 Task: Add the task  Upgrade and migrate company email systems to a cloud-based solution to the section Agile Archers in the project AgileBridge and add a Due Date to the respective task as 2024/02/24
Action: Mouse moved to (523, 389)
Screenshot: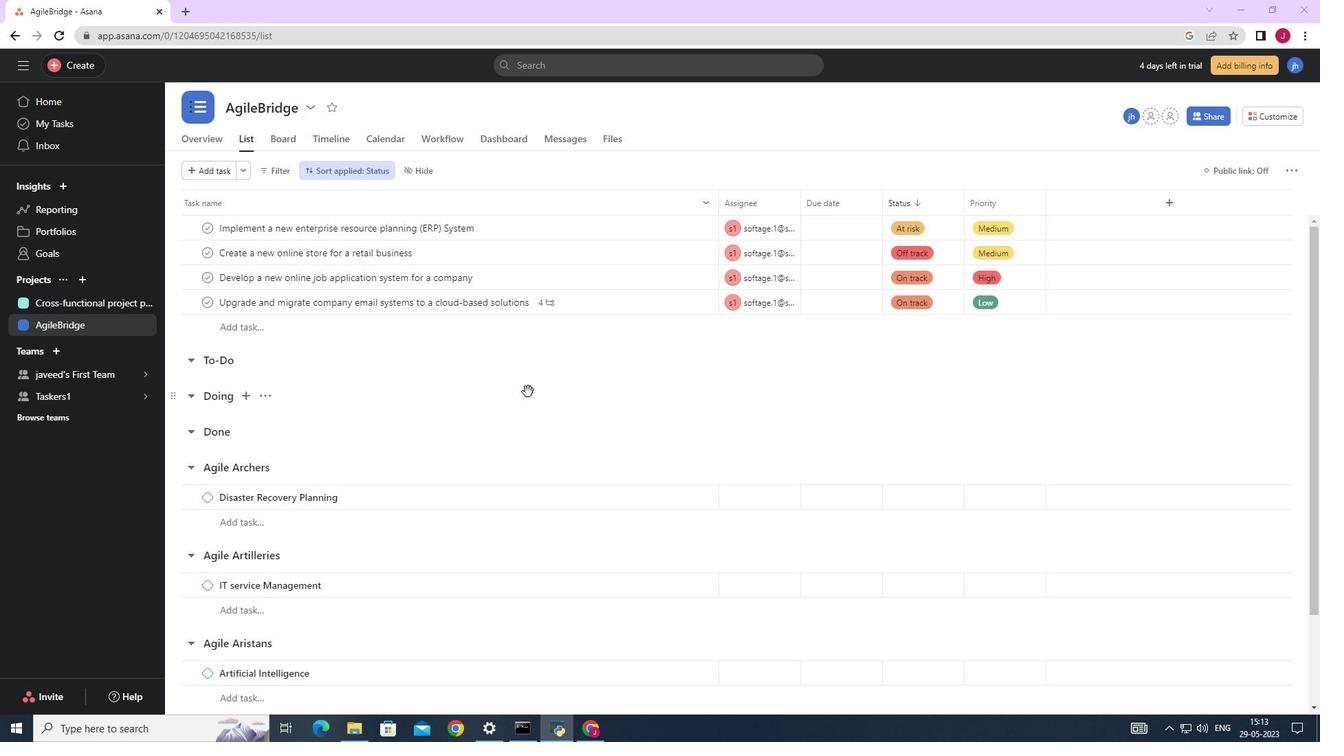 
Action: Mouse scrolled (523, 389) with delta (0, 0)
Screenshot: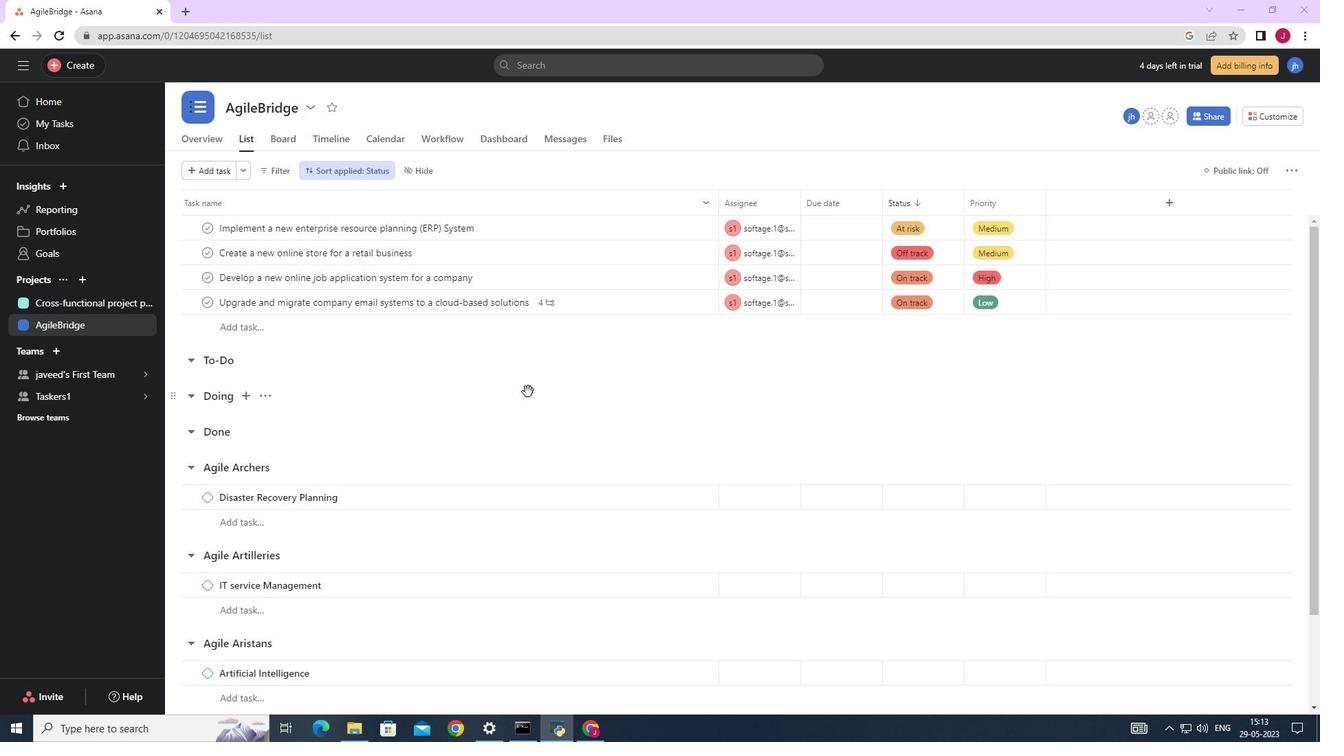 
Action: Mouse scrolled (523, 389) with delta (0, 0)
Screenshot: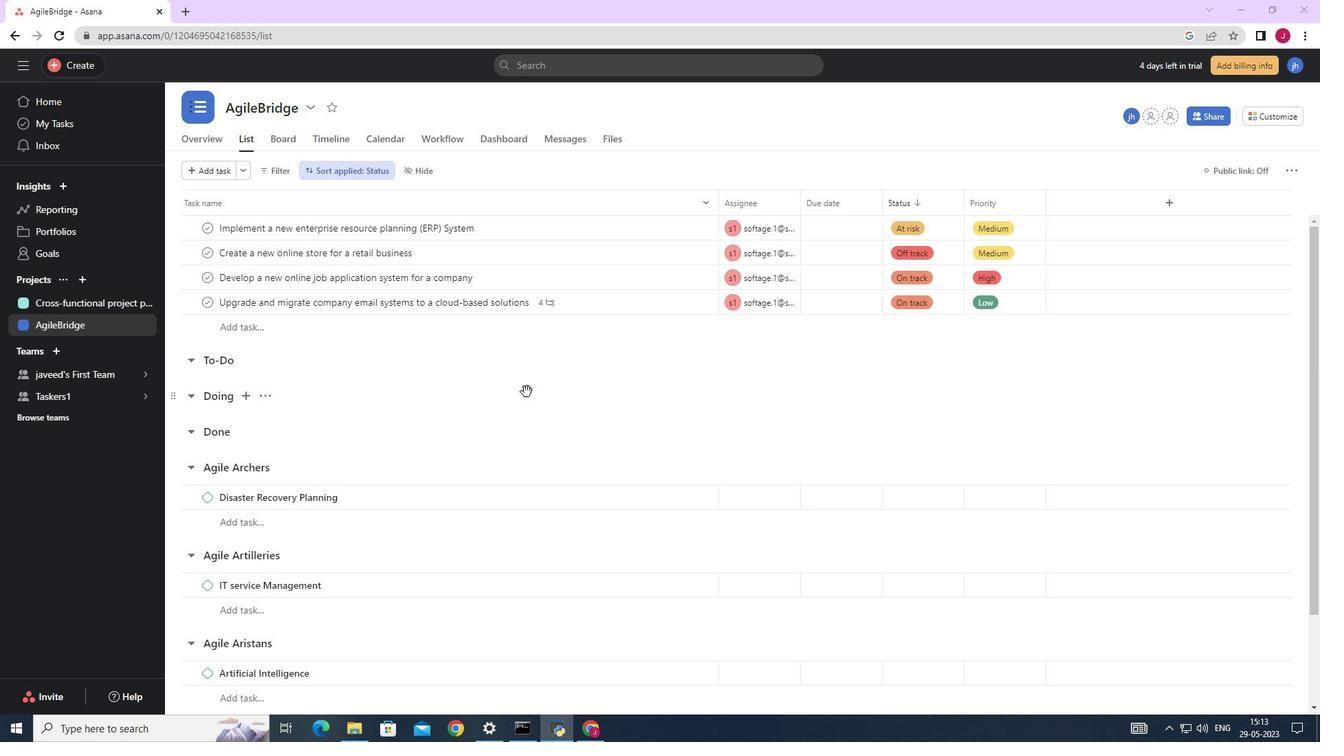 
Action: Mouse moved to (681, 300)
Screenshot: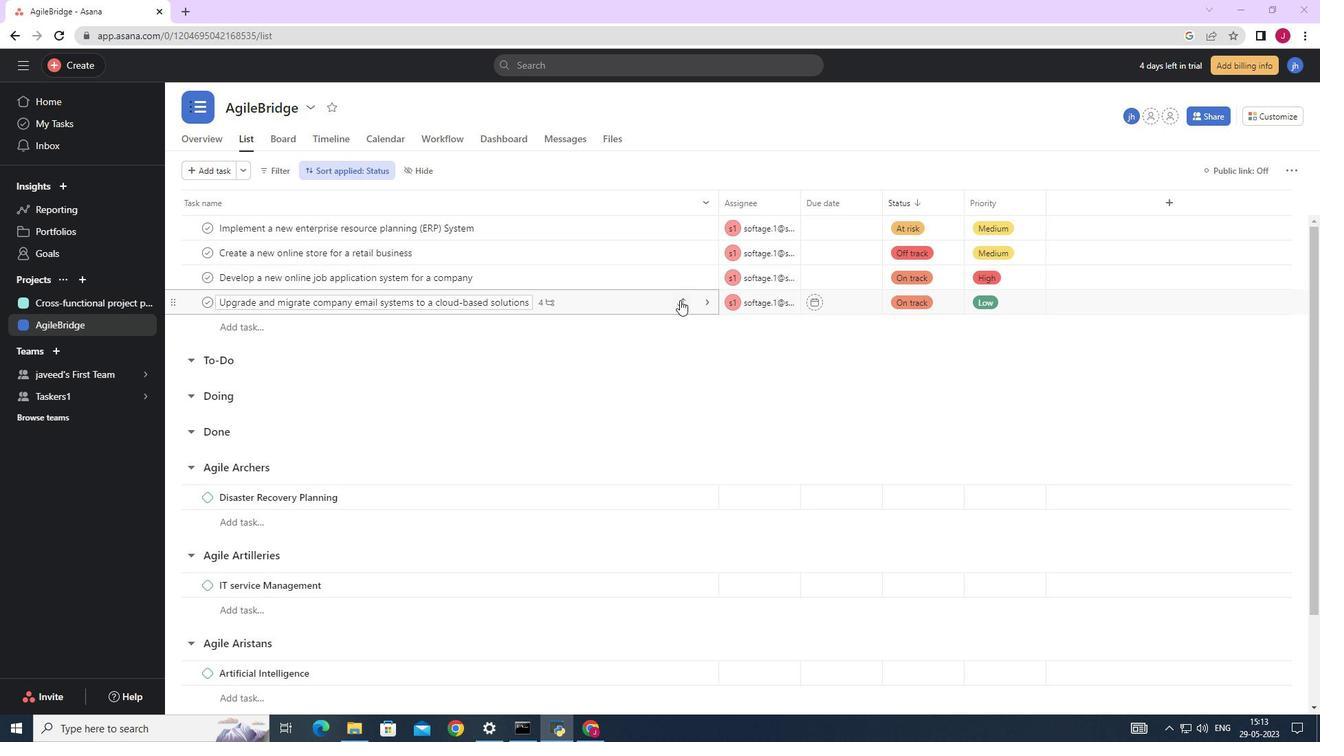 
Action: Mouse pressed left at (681, 300)
Screenshot: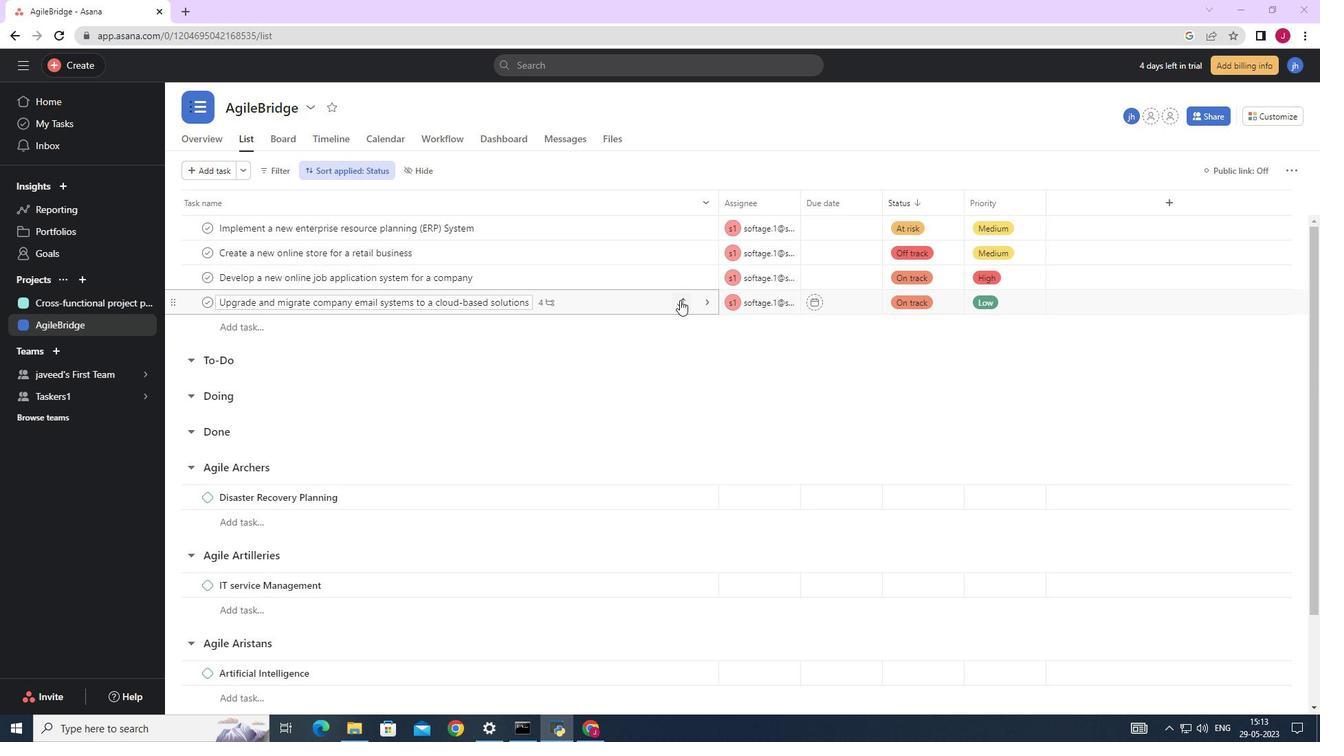 
Action: Mouse moved to (638, 455)
Screenshot: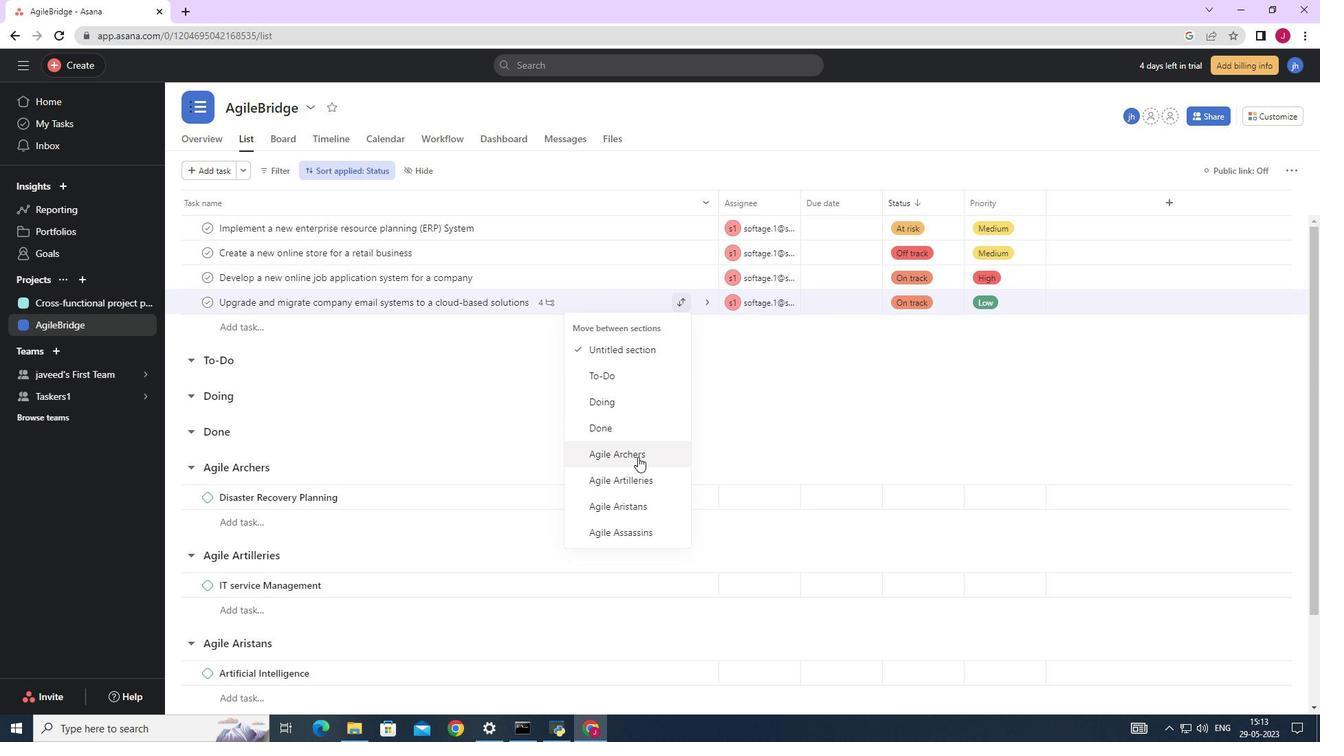 
Action: Mouse pressed left at (638, 455)
Screenshot: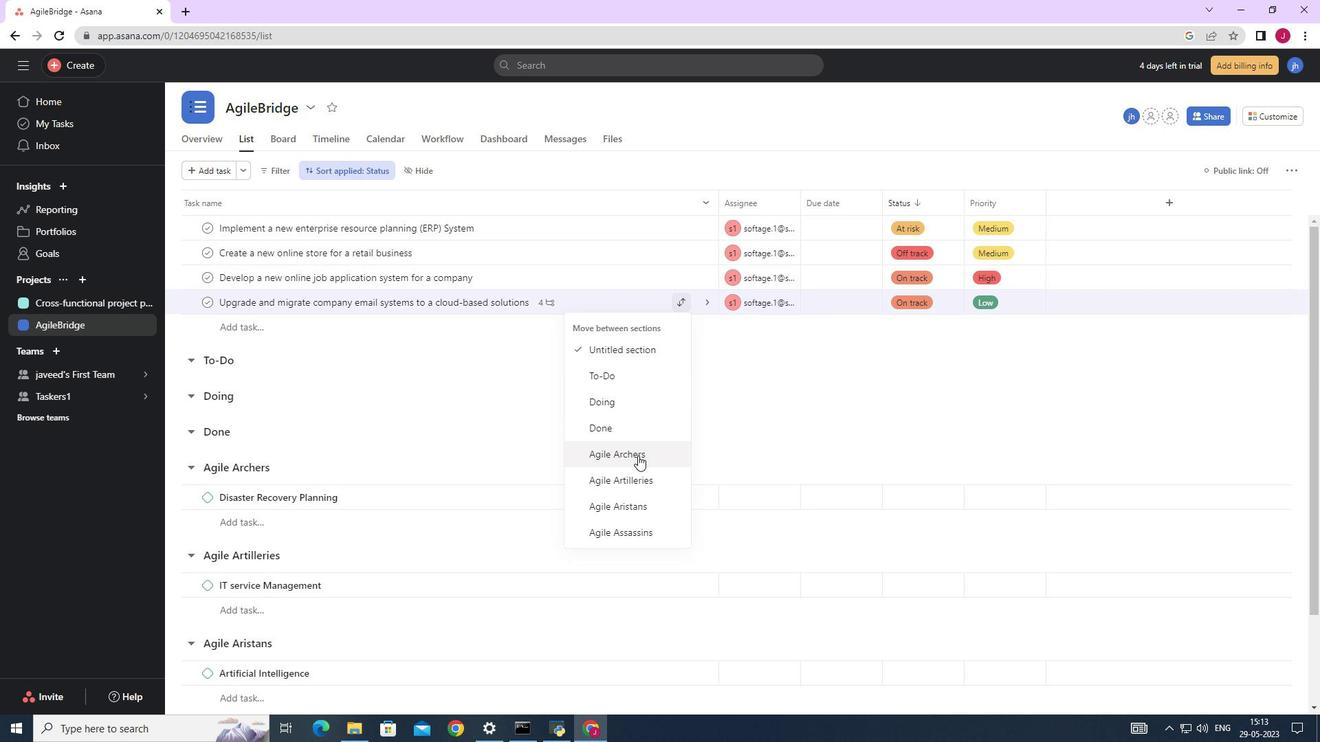 
Action: Mouse moved to (852, 473)
Screenshot: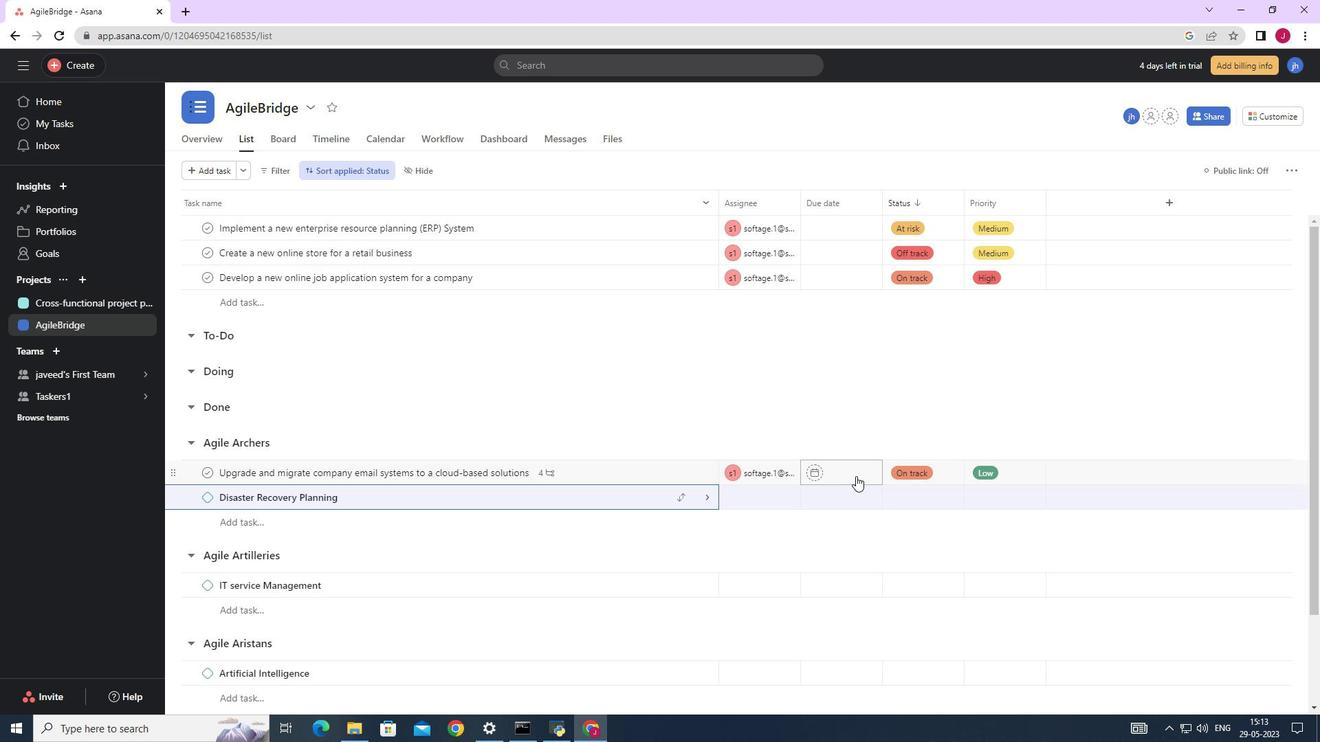 
Action: Mouse pressed left at (852, 473)
Screenshot: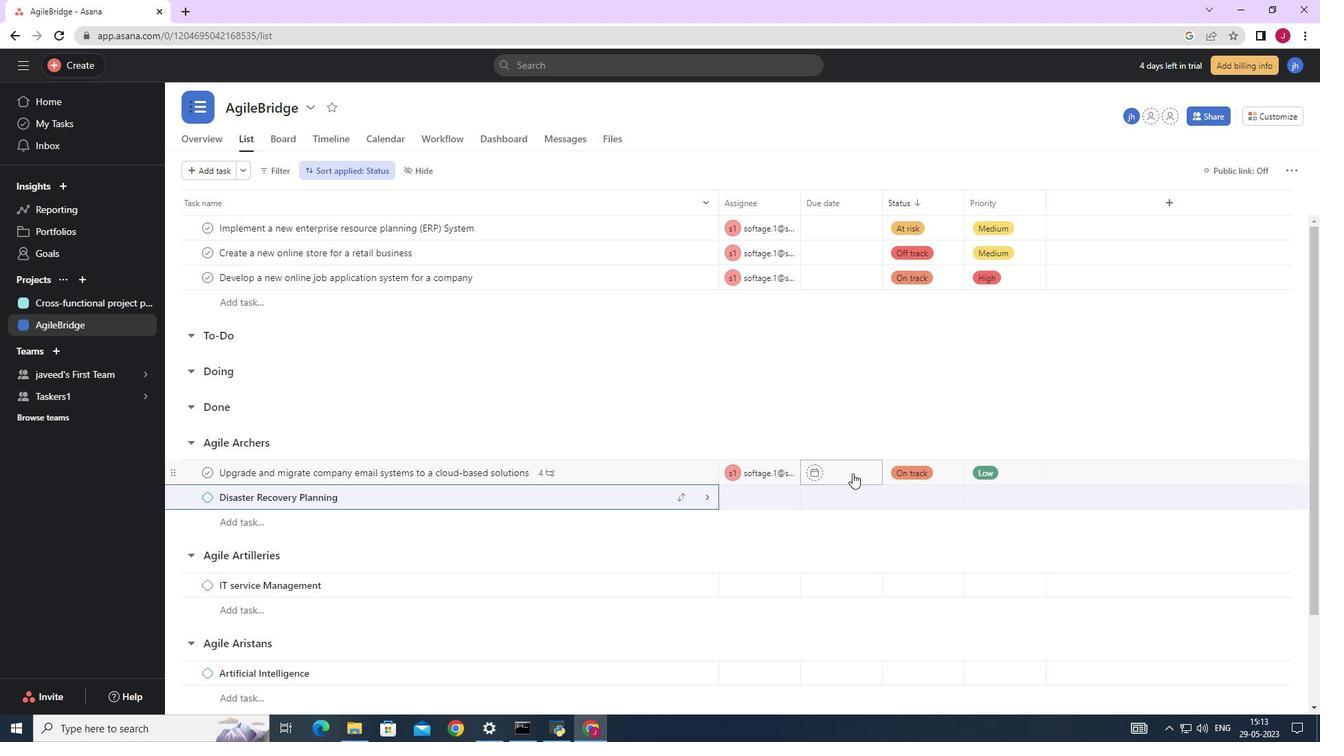 
Action: Mouse moved to (822, 253)
Screenshot: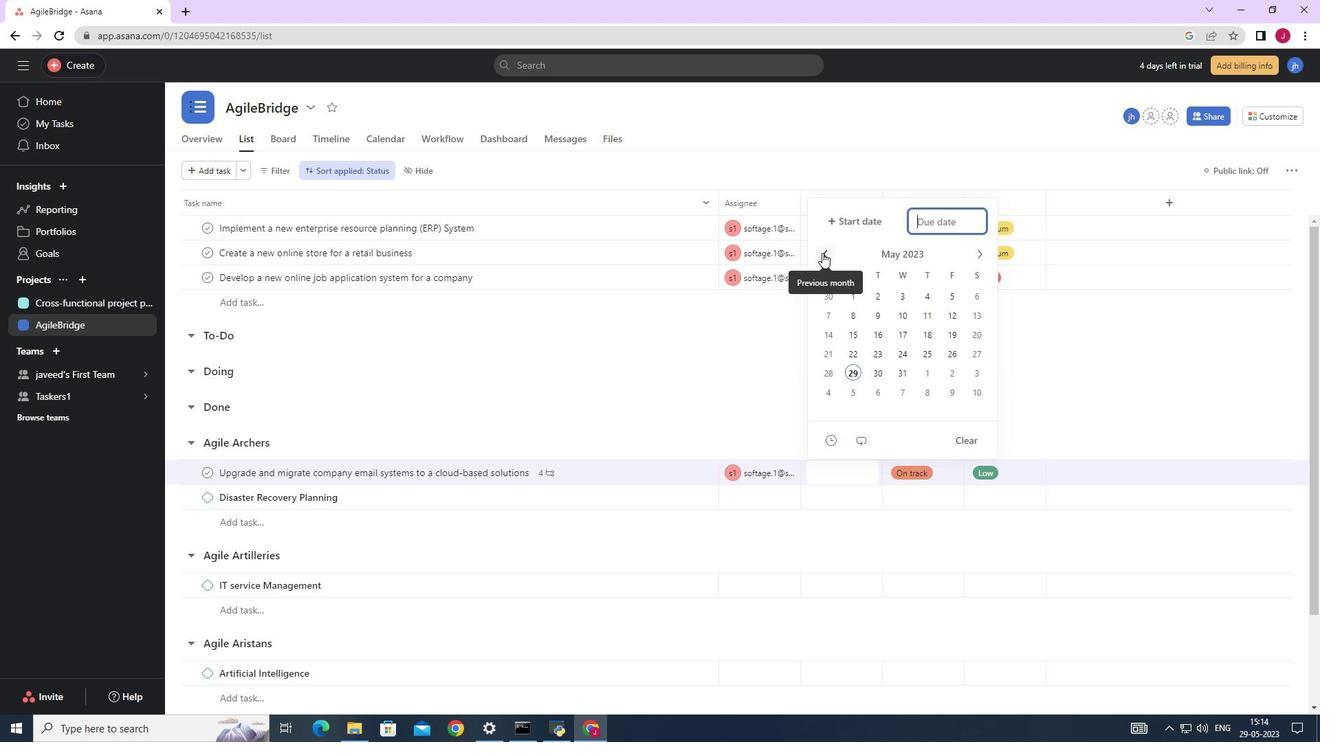 
Action: Mouse pressed left at (822, 253)
Screenshot: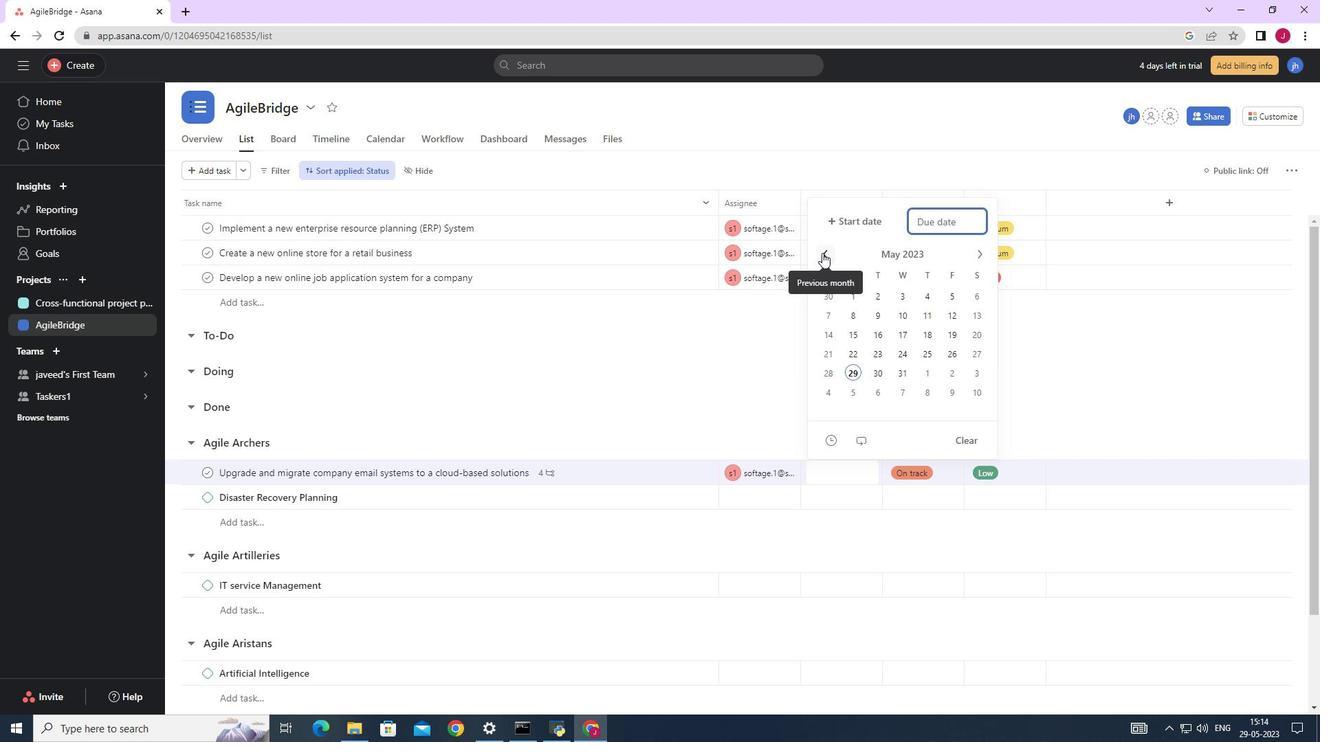 
Action: Mouse moved to (974, 259)
Screenshot: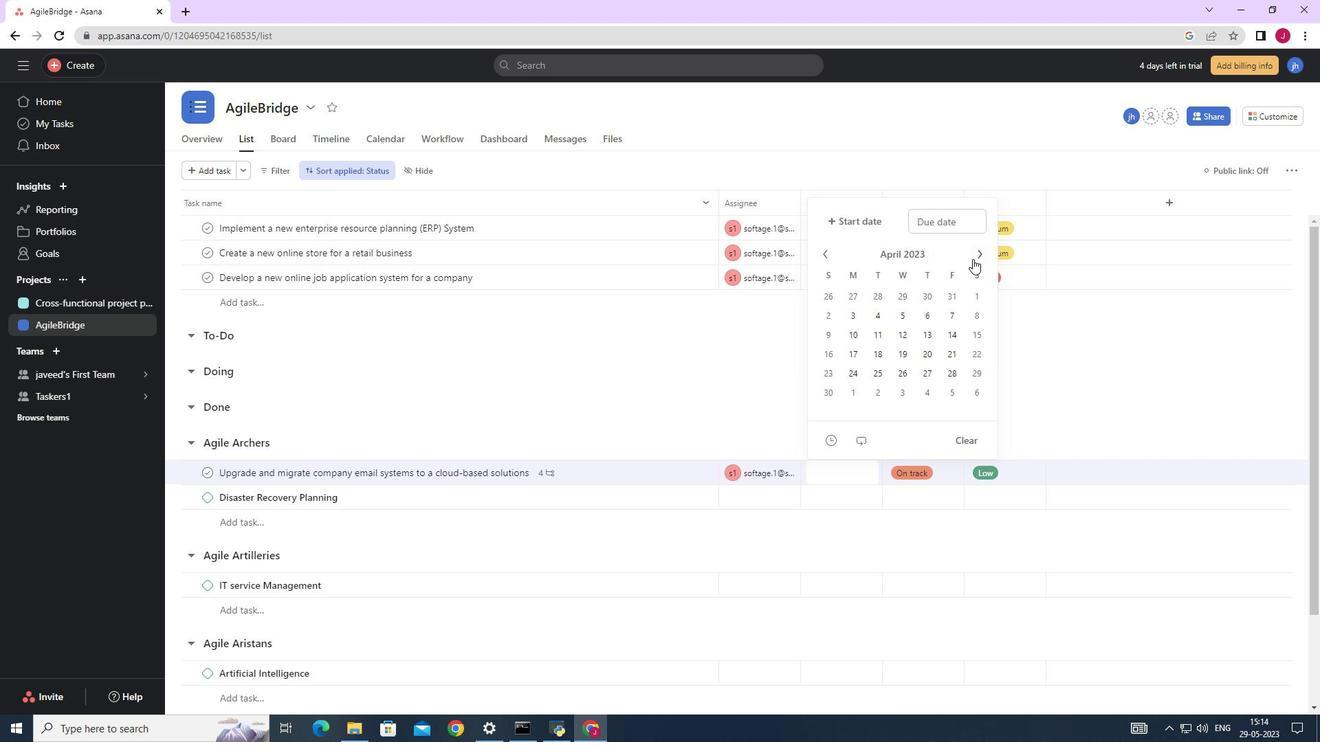 
Action: Mouse pressed left at (974, 259)
Screenshot: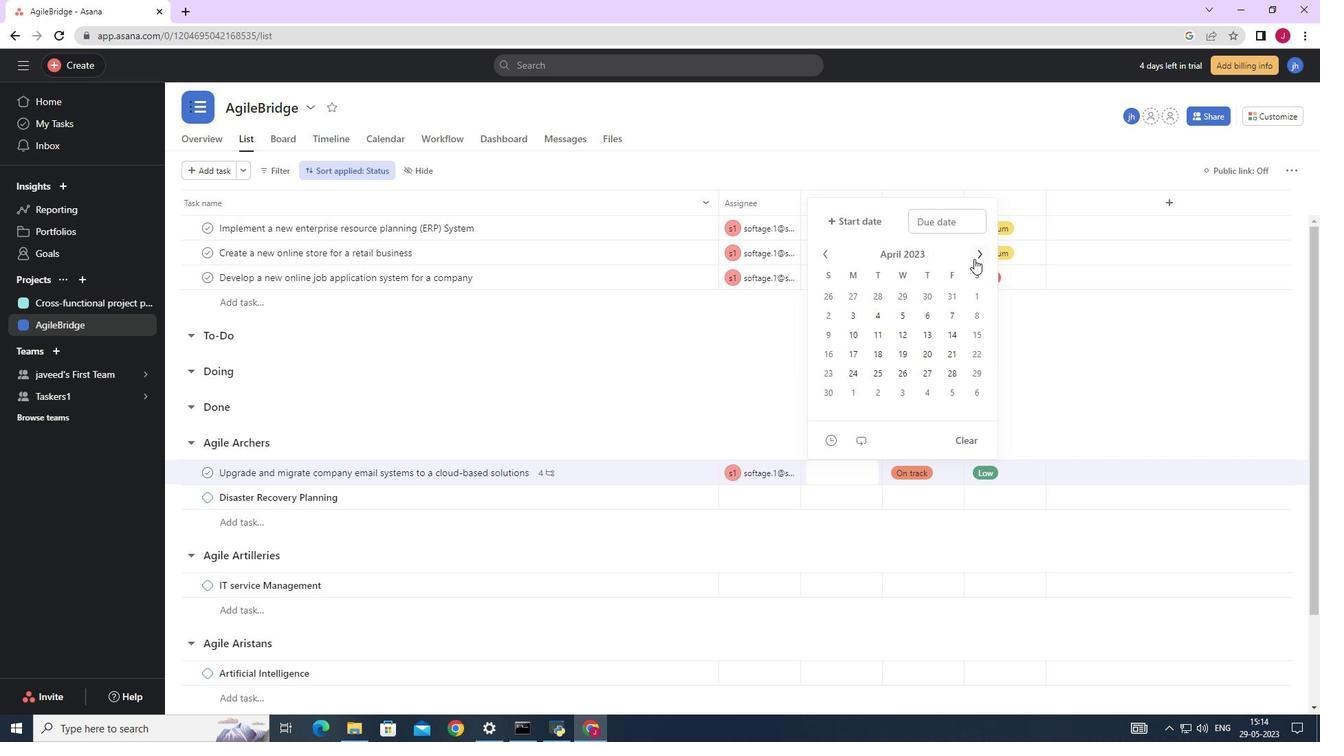 
Action: Mouse pressed left at (974, 259)
Screenshot: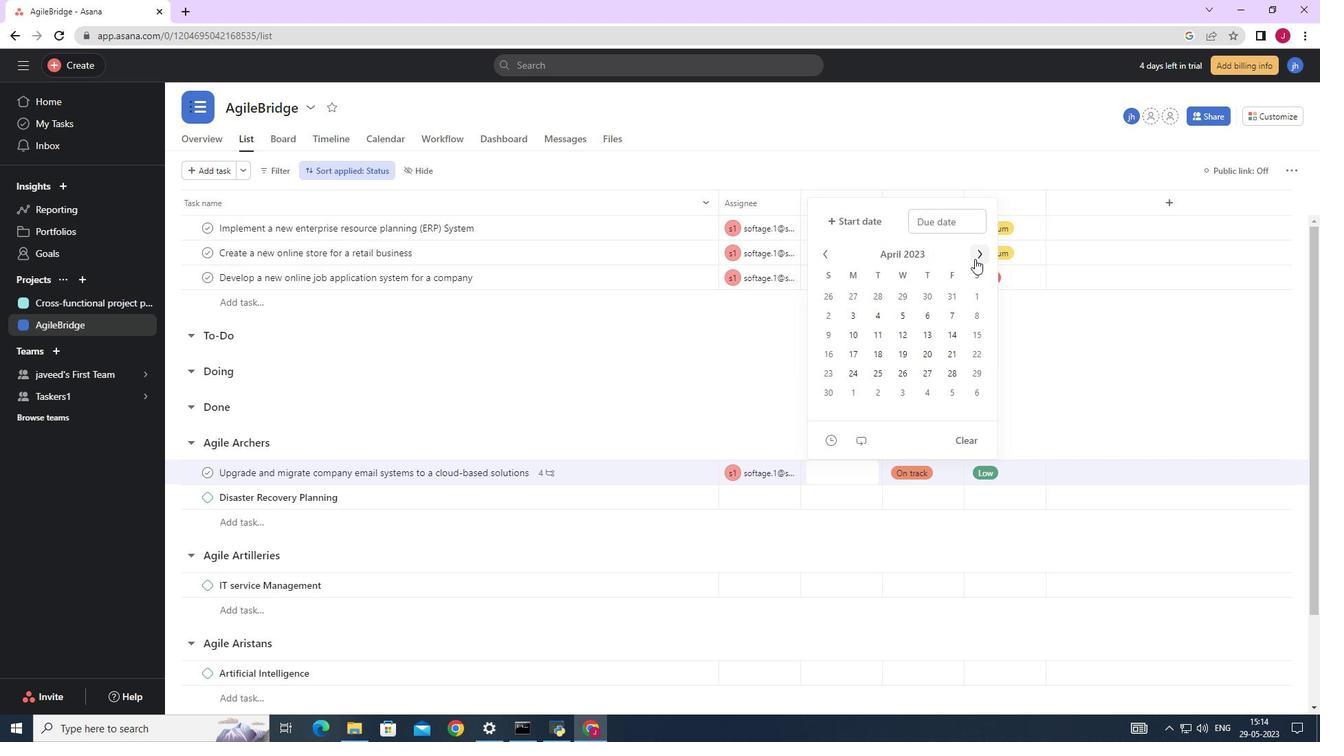 
Action: Mouse moved to (976, 259)
Screenshot: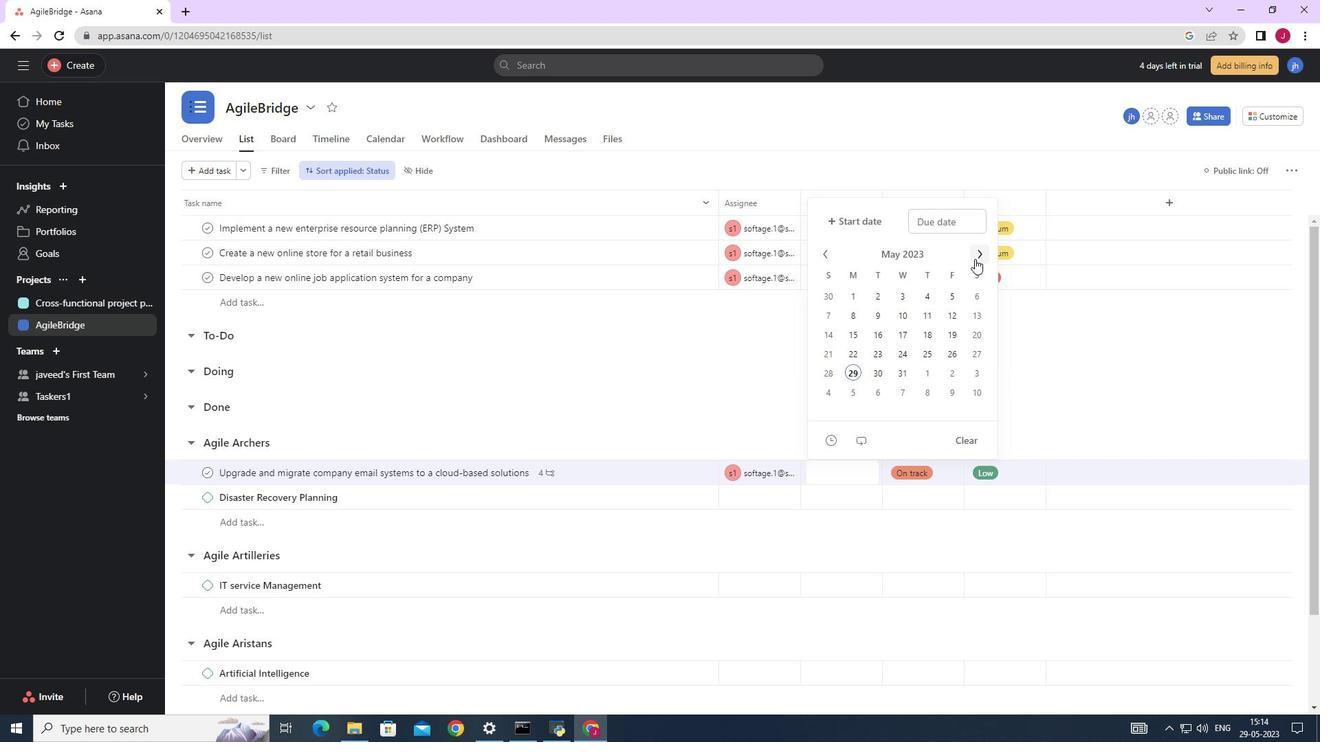 
Action: Mouse pressed left at (976, 259)
Screenshot: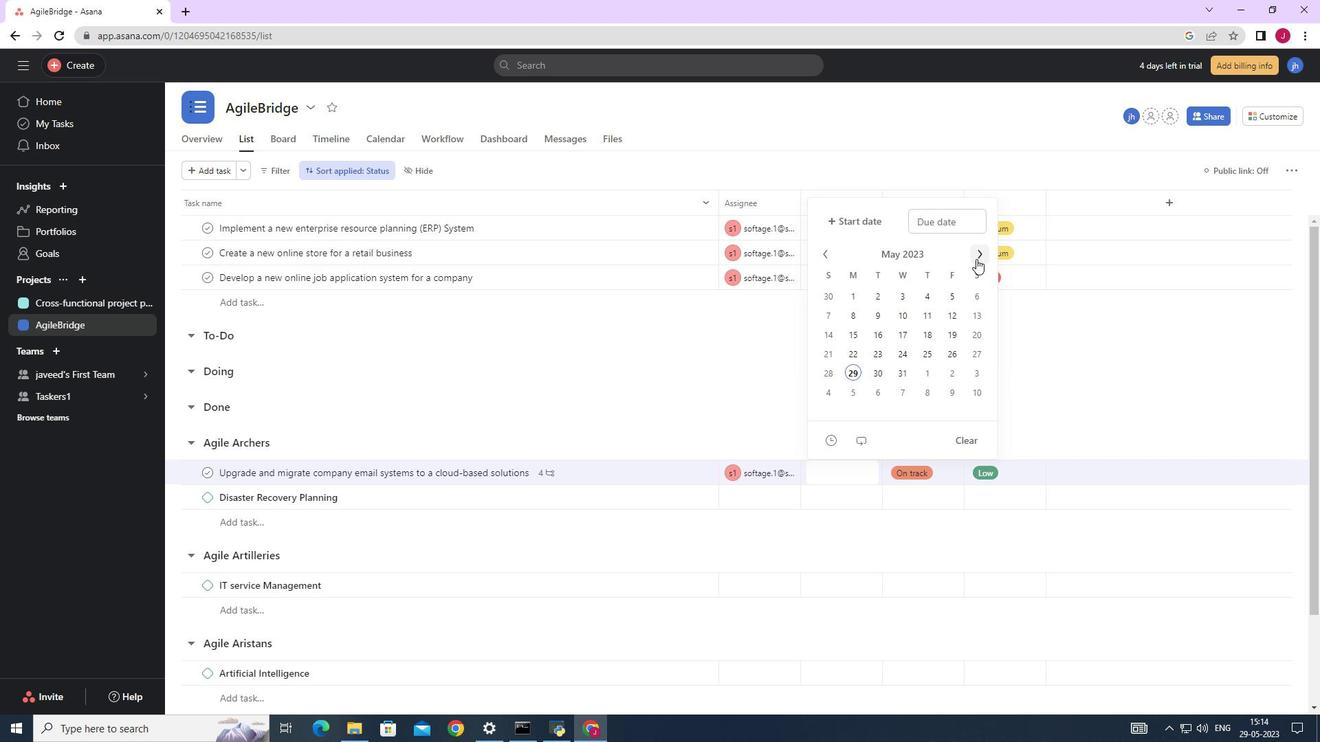 
Action: Mouse pressed left at (976, 259)
Screenshot: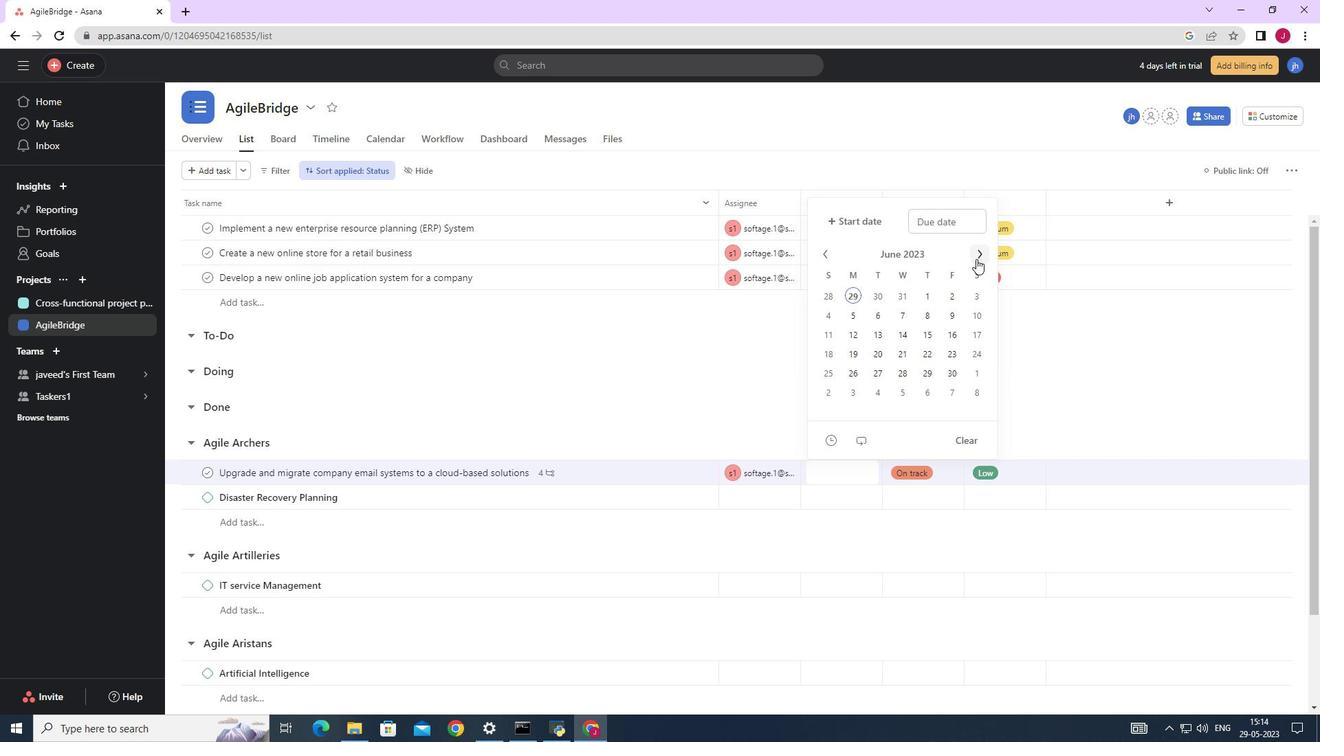 
Action: Mouse pressed left at (976, 259)
Screenshot: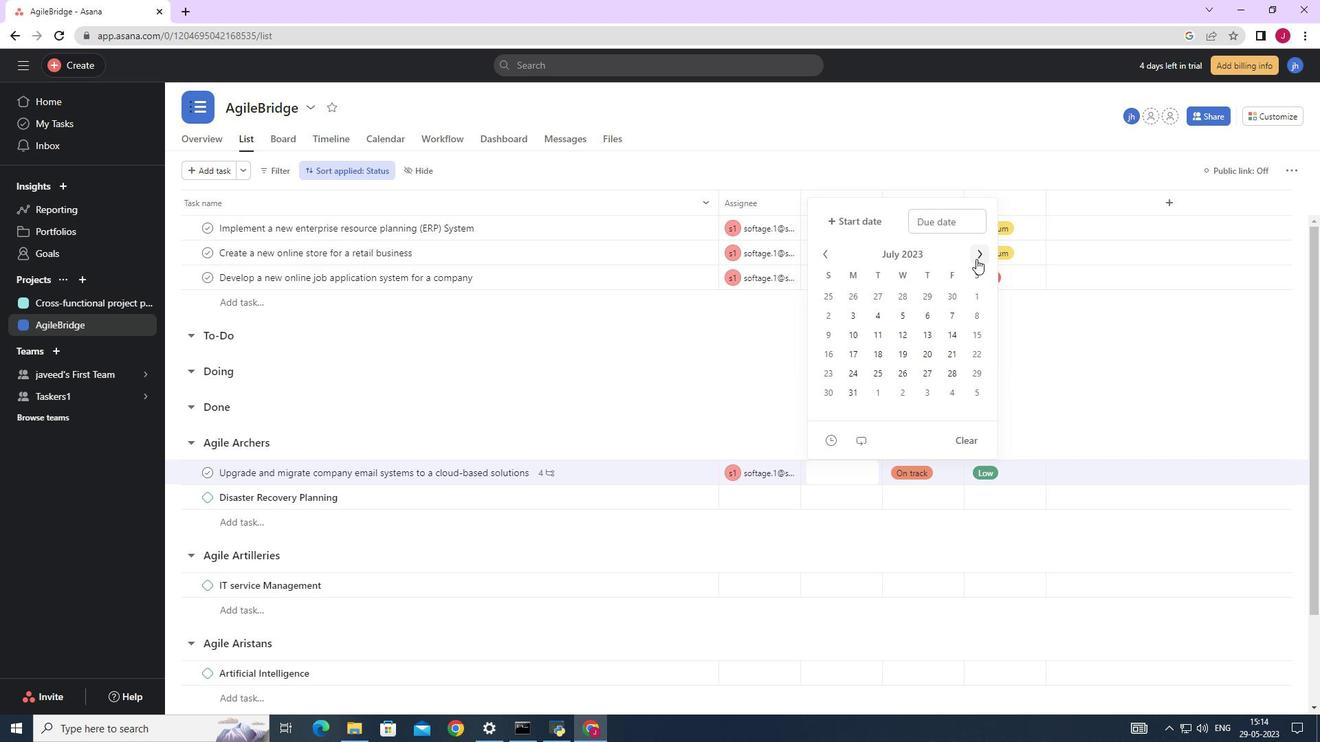 
Action: Mouse pressed left at (976, 259)
Screenshot: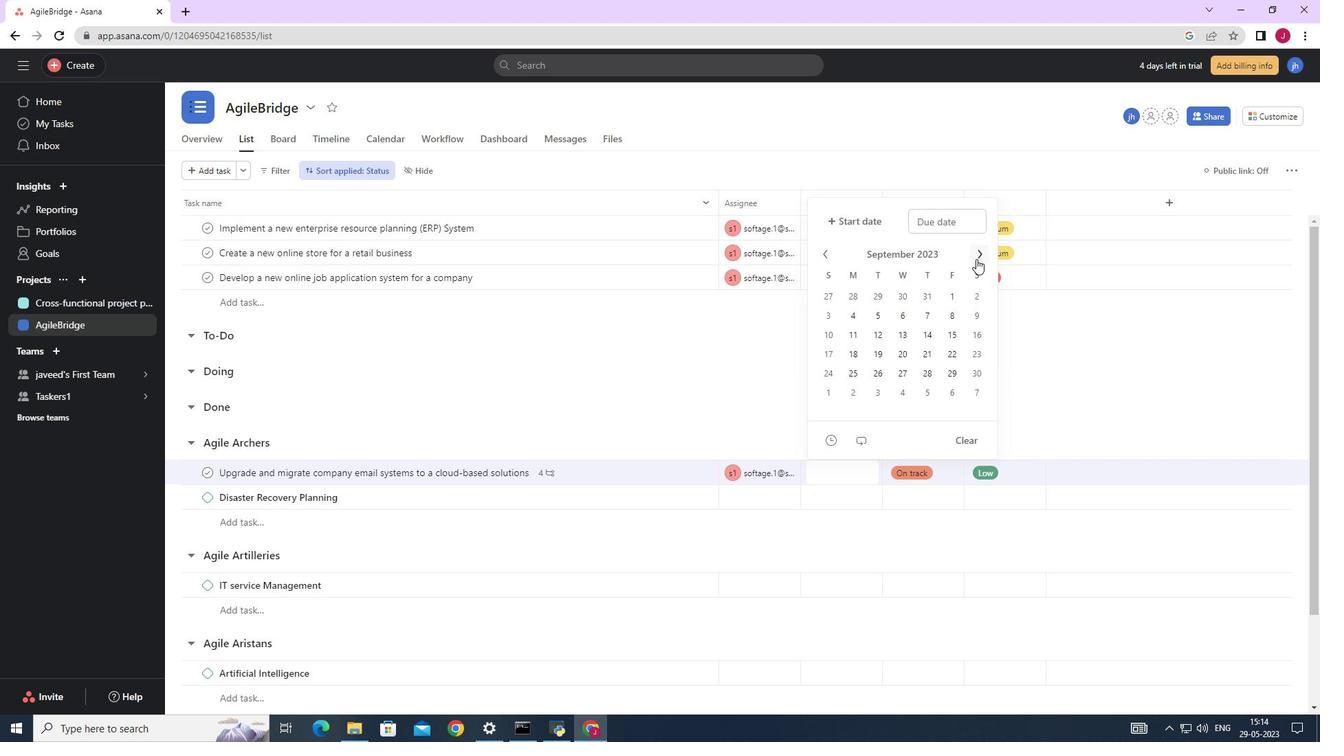 
Action: Mouse pressed left at (976, 259)
Screenshot: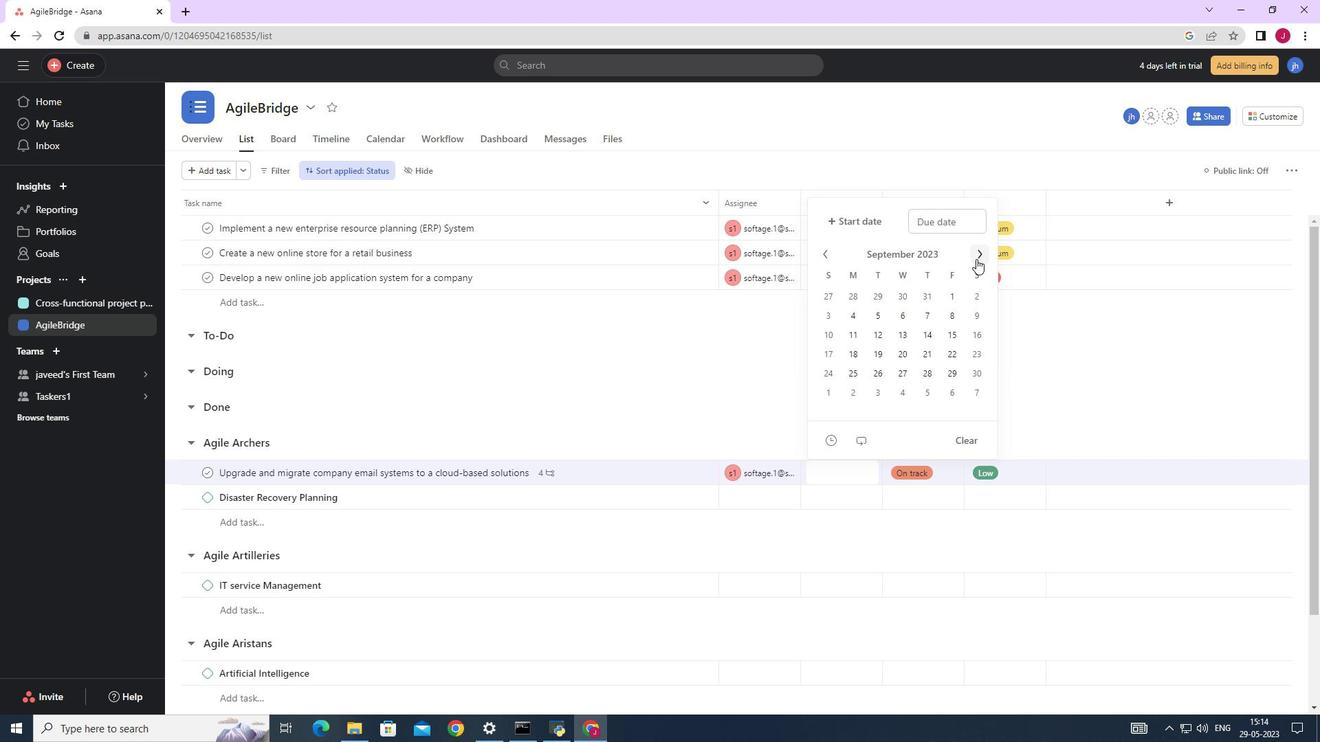 
Action: Mouse pressed left at (976, 259)
Screenshot: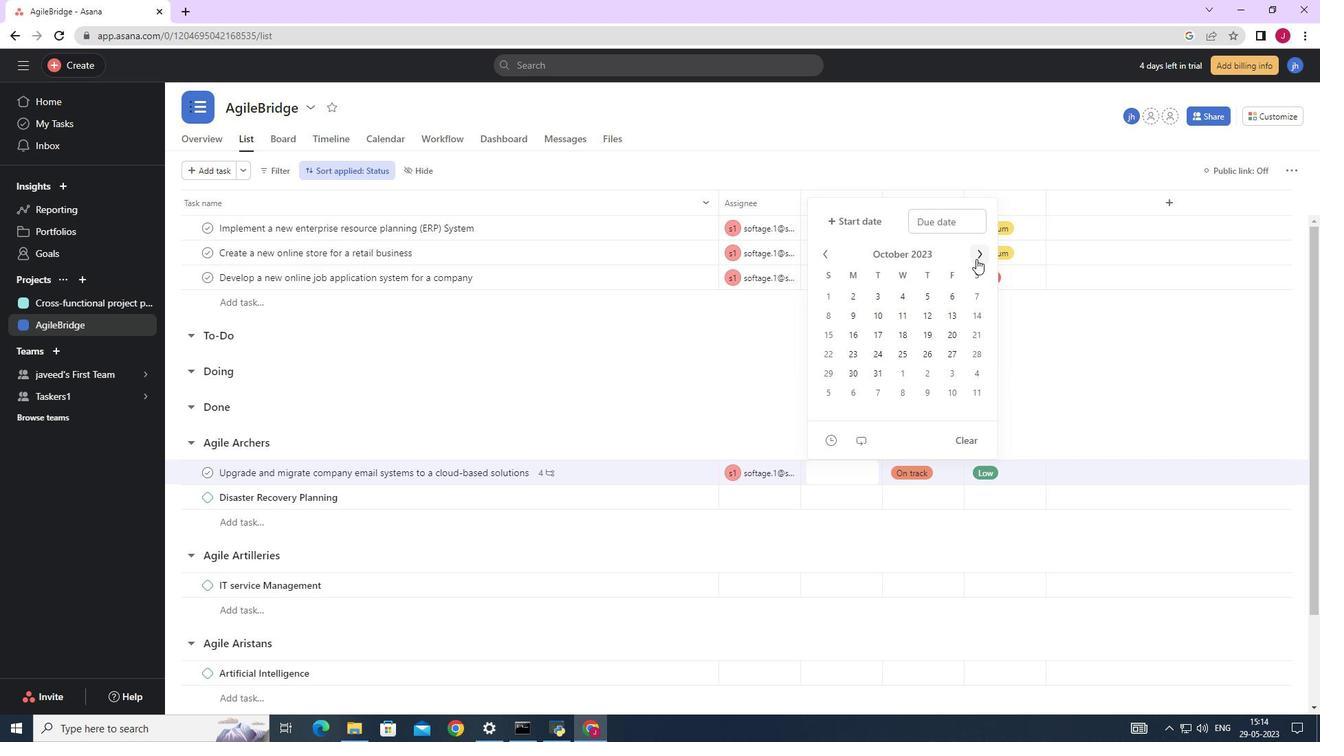
Action: Mouse moved to (977, 259)
Screenshot: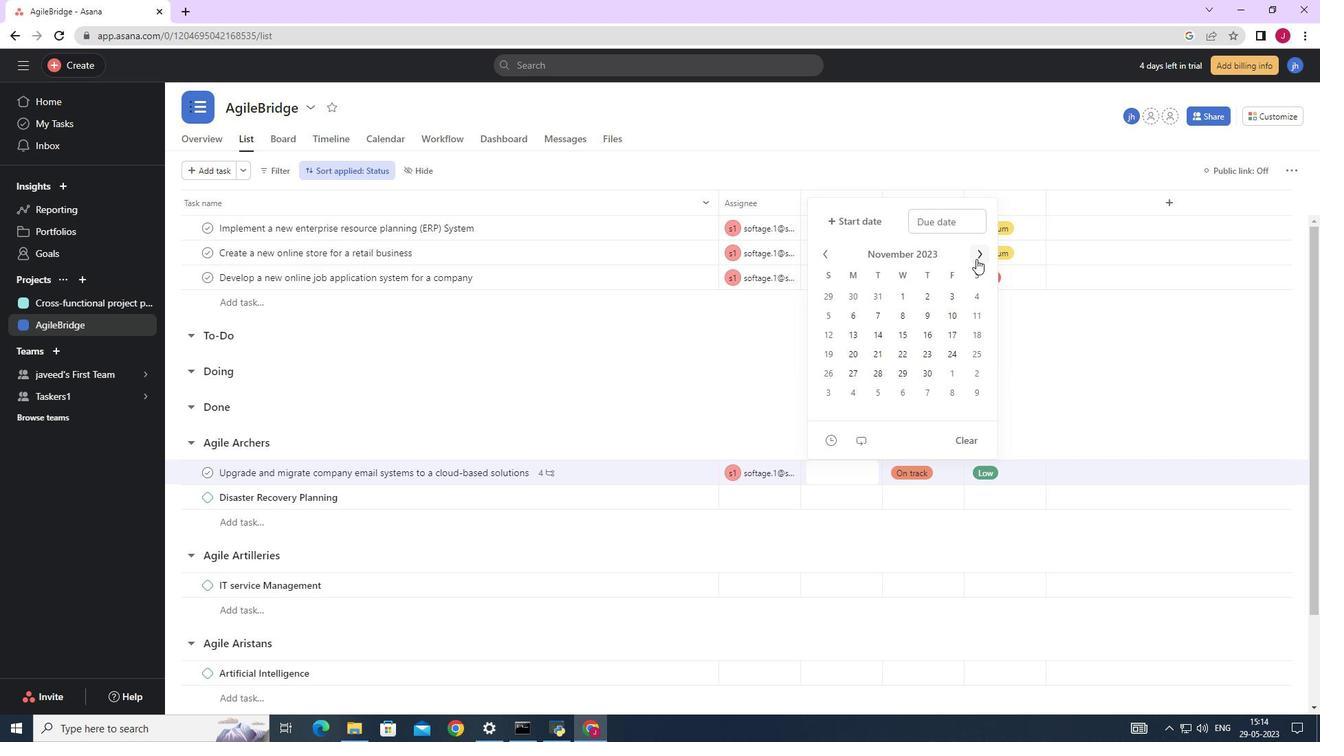 
Action: Mouse pressed left at (977, 259)
Screenshot: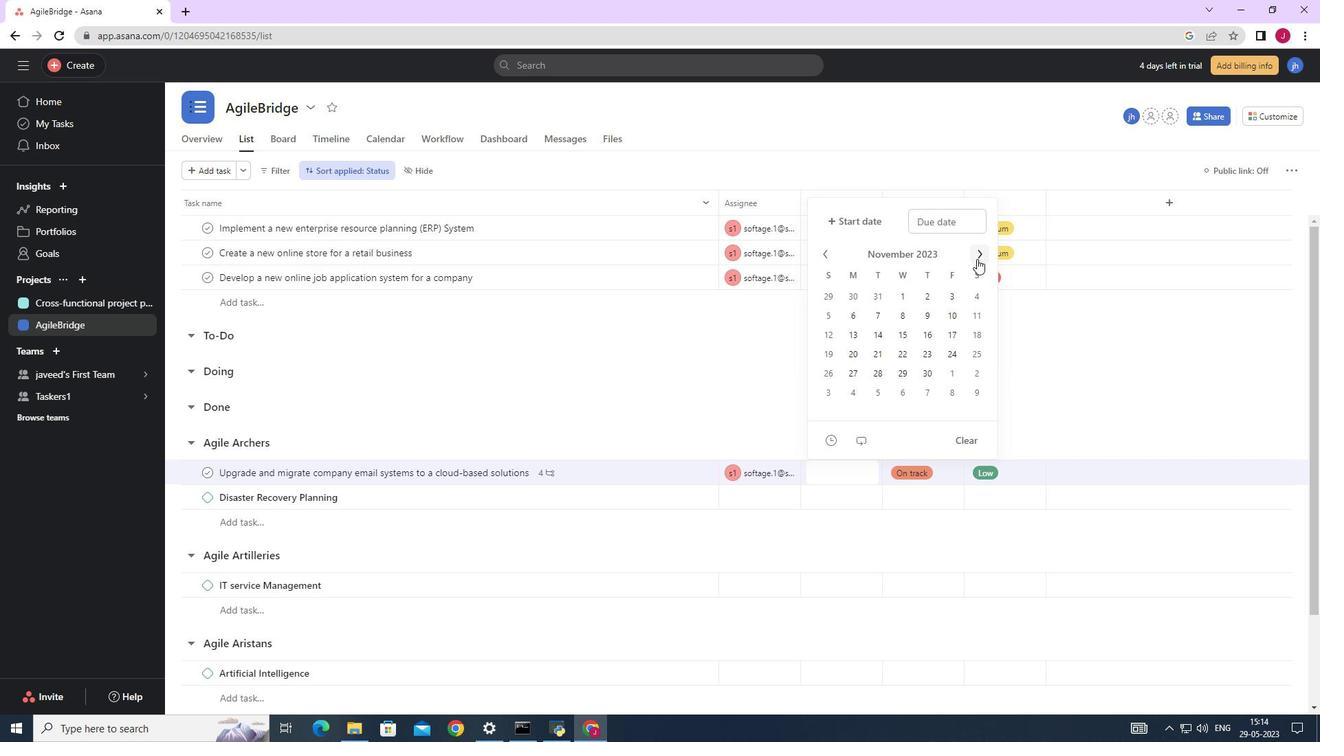 
Action: Mouse pressed left at (977, 259)
Screenshot: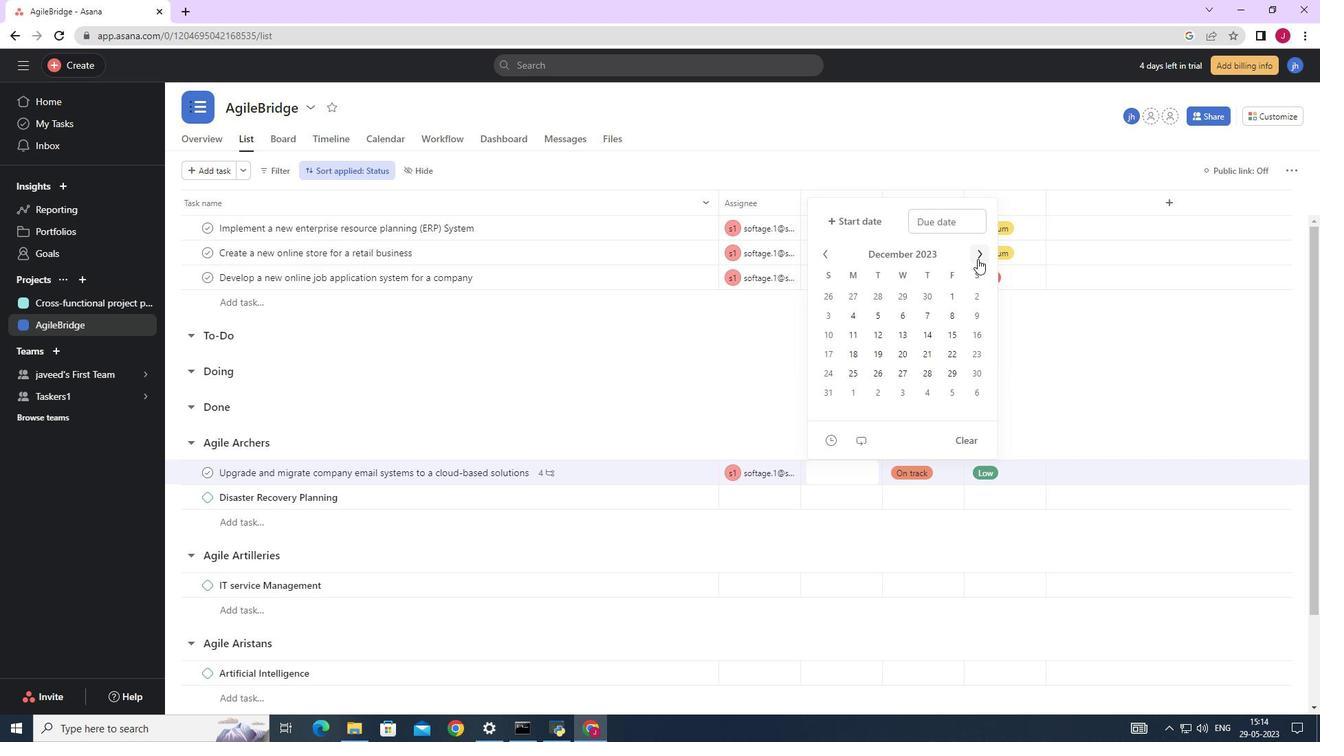 
Action: Mouse moved to (972, 352)
Screenshot: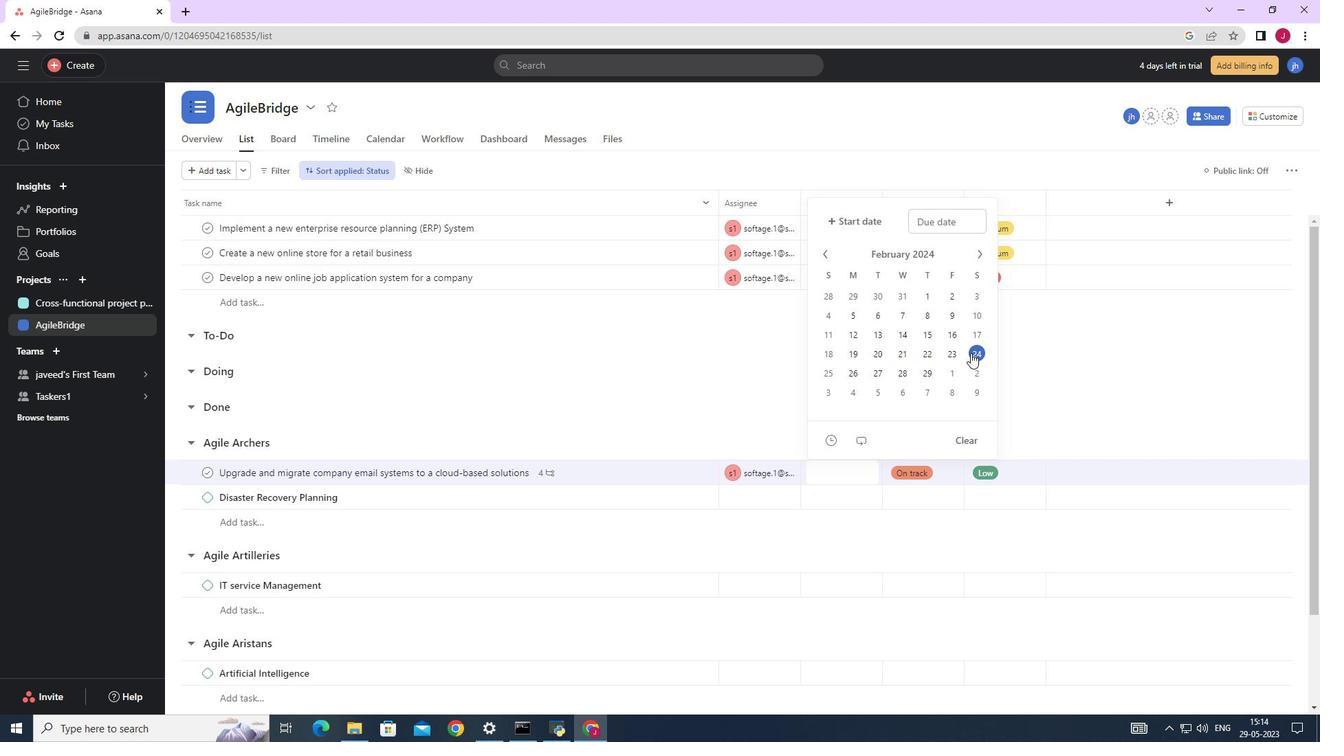
Action: Mouse pressed left at (972, 352)
Screenshot: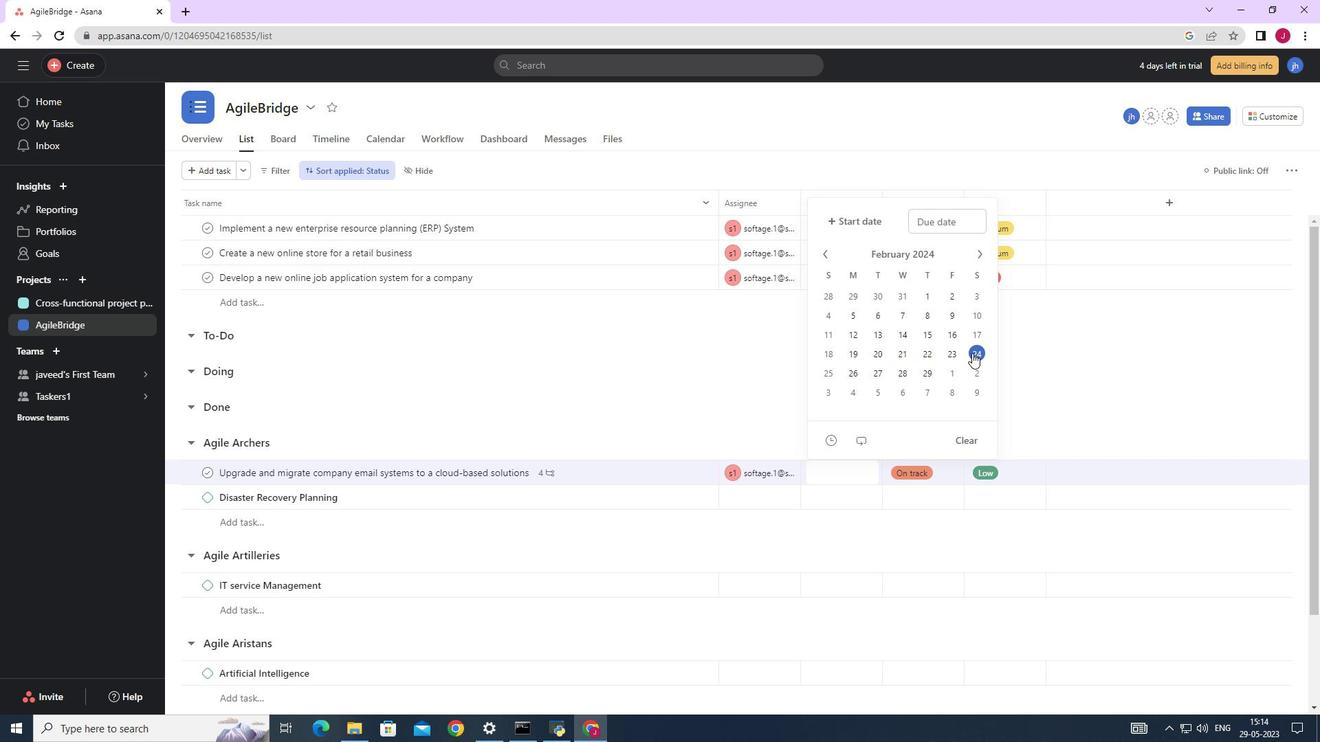 
Action: Mouse moved to (1056, 346)
Screenshot: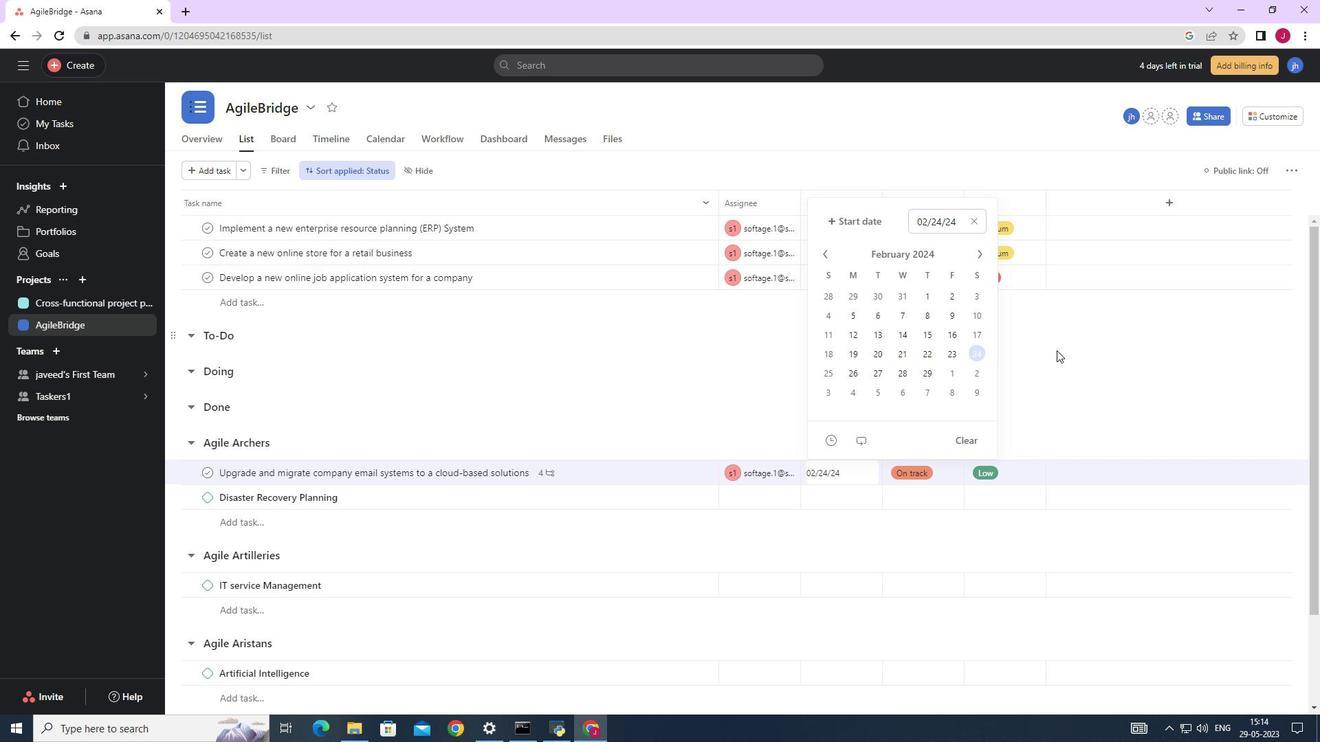 
Action: Mouse pressed left at (1056, 346)
Screenshot: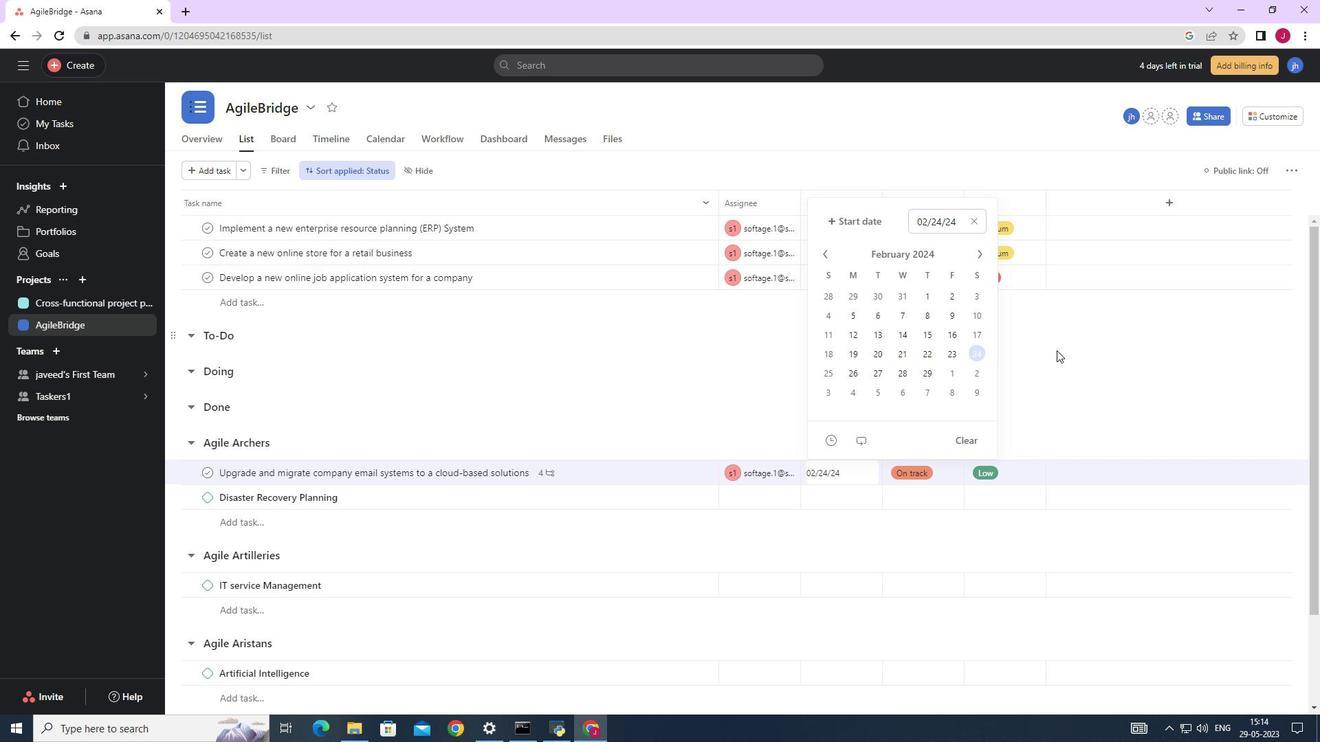 
Action: Mouse moved to (1045, 347)
Screenshot: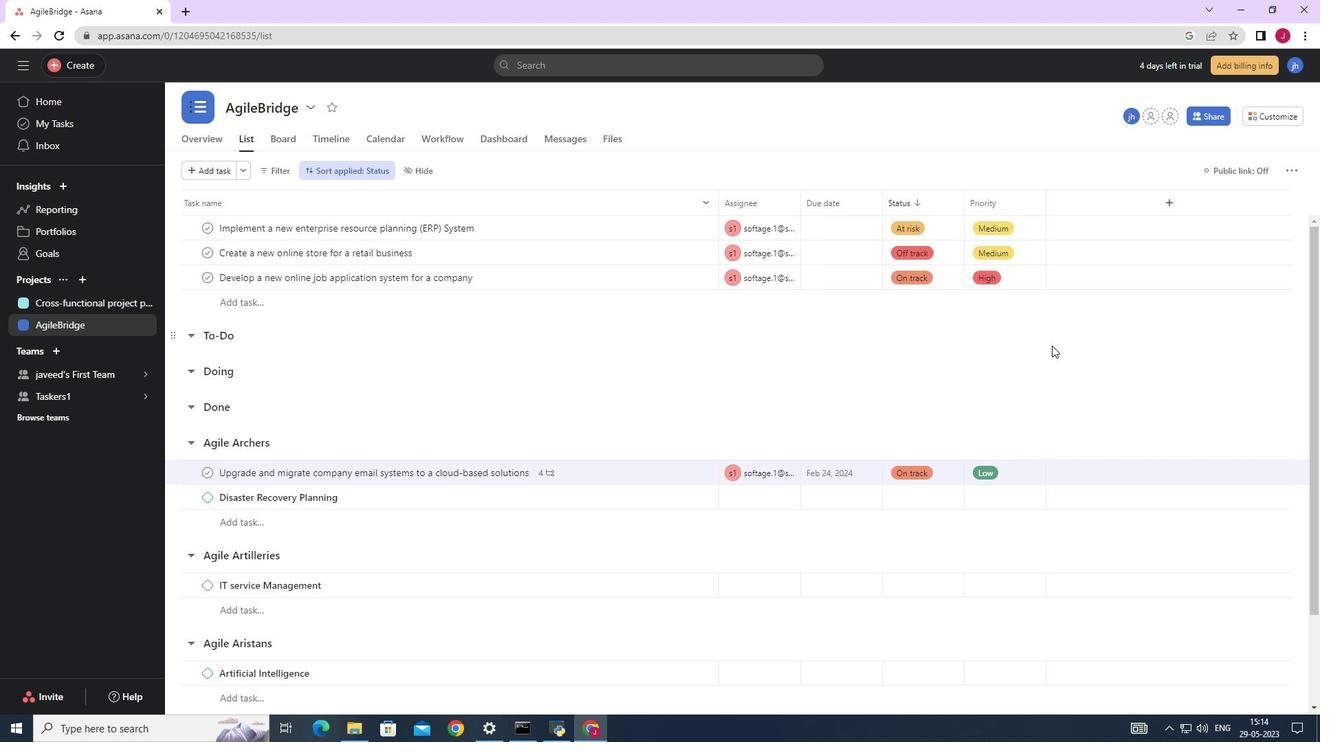 
